 Task: Assign in the project WorkWave the issue 'Implement a new cloud-based compliance management system for a company with advanced regulatory tracking and reporting features' to the sprint 'Sprint for Success'.
Action: Mouse moved to (1044, 238)
Screenshot: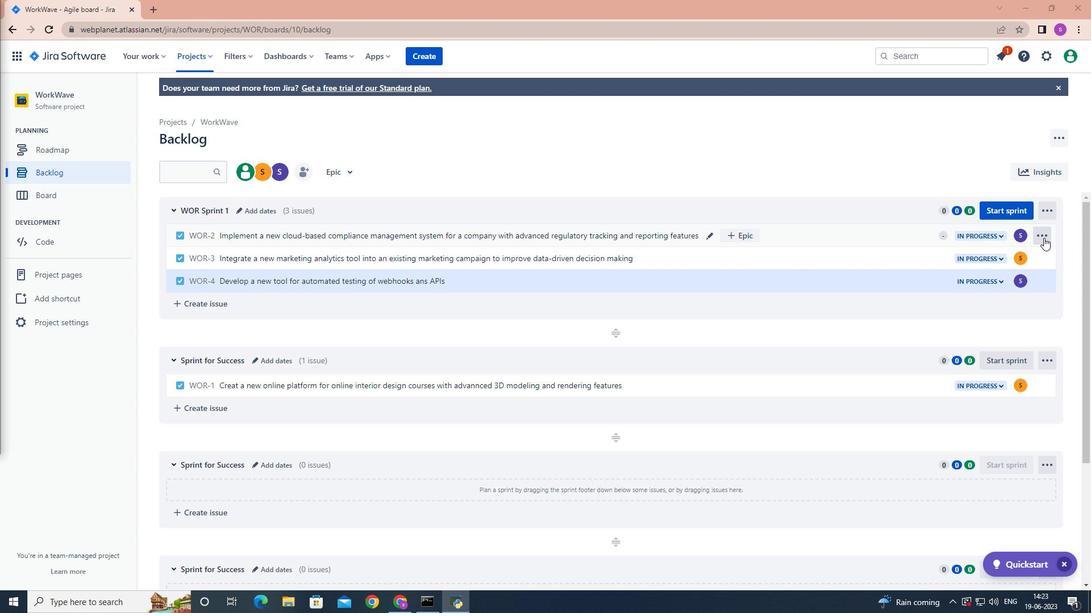 
Action: Mouse pressed left at (1044, 238)
Screenshot: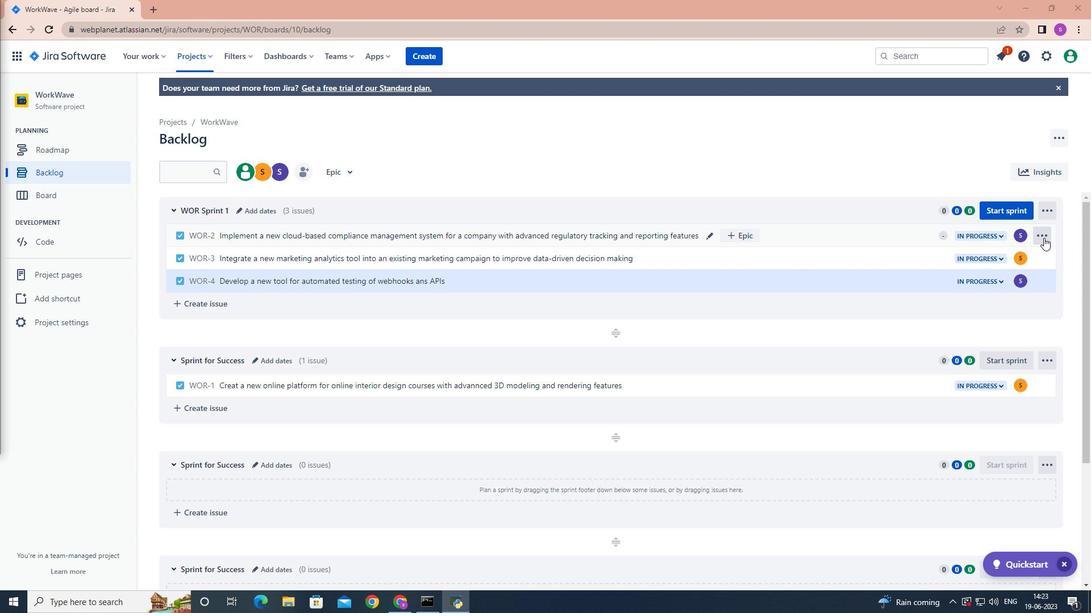 
Action: Mouse moved to (1024, 383)
Screenshot: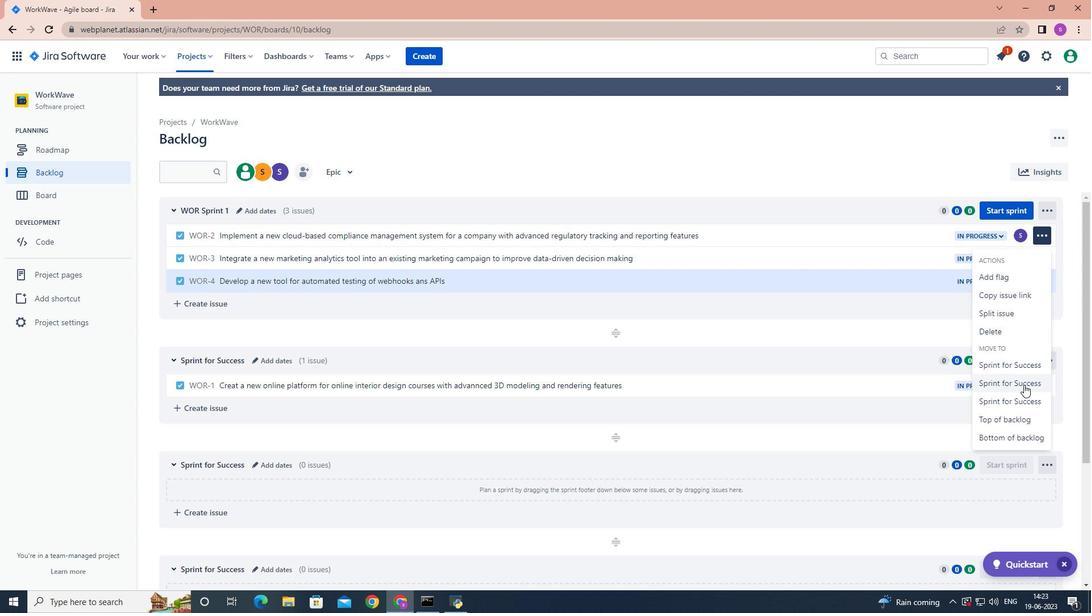 
Action: Mouse pressed left at (1024, 383)
Screenshot: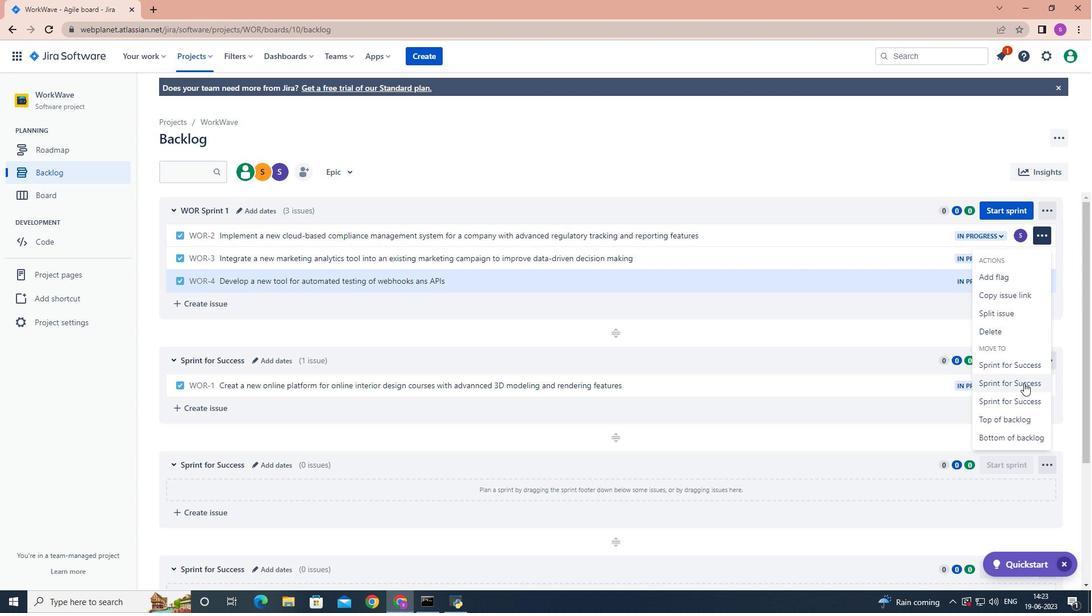 
Action: Mouse moved to (1022, 383)
Screenshot: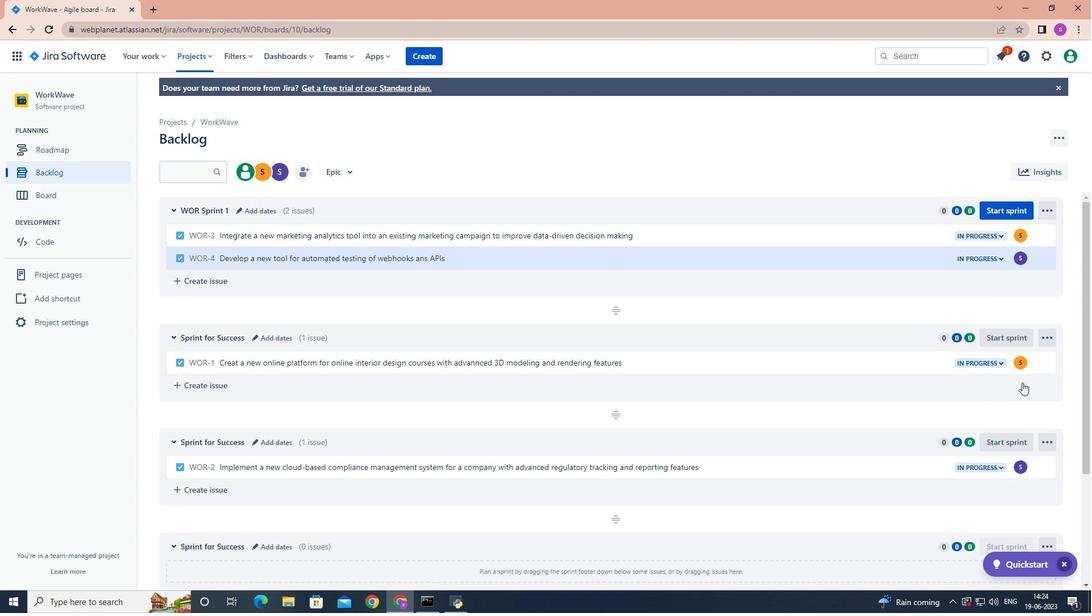 
